 Task: In the Company valeo.com, Log call with description : 'Spoke to a prospect who expressed interest in our solution.'; Select call outcome: 'Busy '; Select call Direction: Inbound; Add date: '29 September, 2023' and time 3:00:PM. Logged in from softage.1@softage.net
Action: Mouse moved to (79, 53)
Screenshot: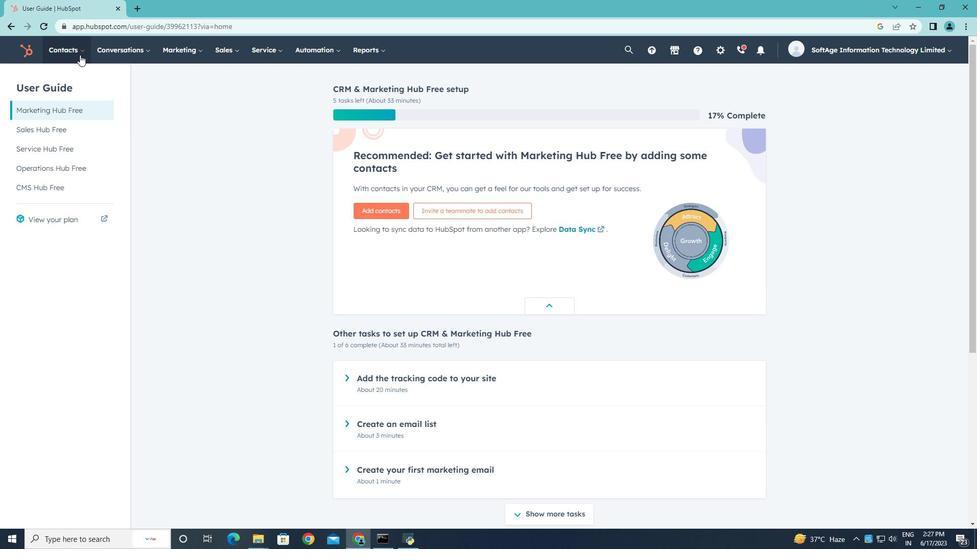 
Action: Mouse pressed left at (79, 53)
Screenshot: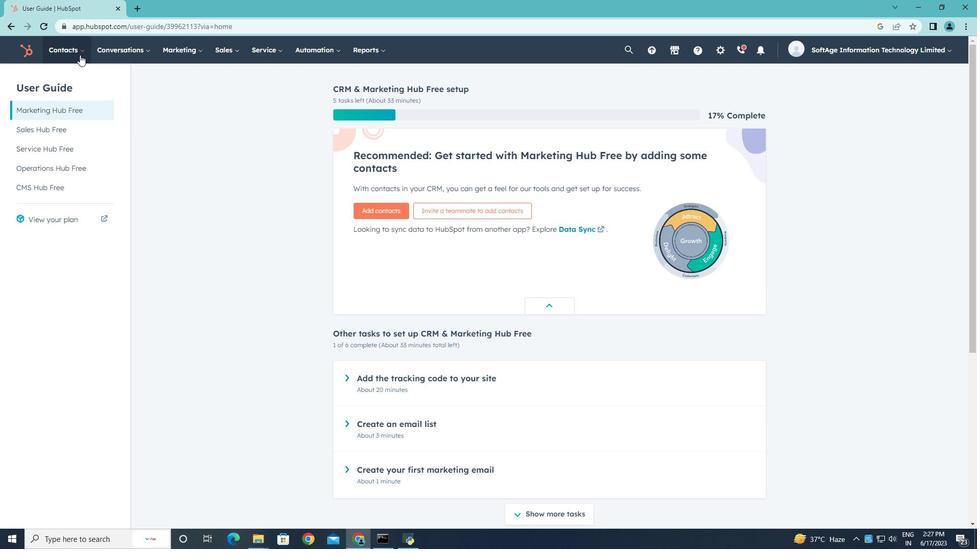 
Action: Mouse moved to (71, 94)
Screenshot: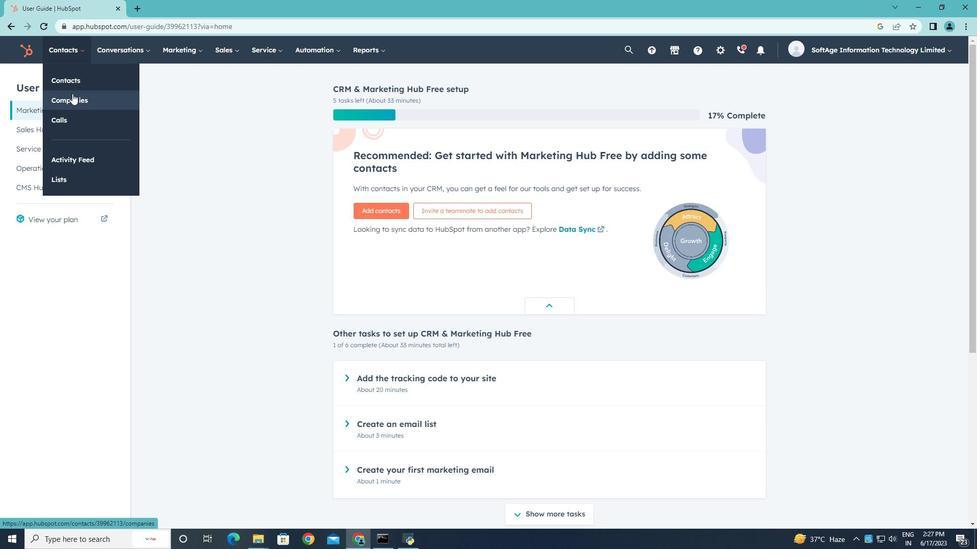 
Action: Mouse pressed left at (71, 94)
Screenshot: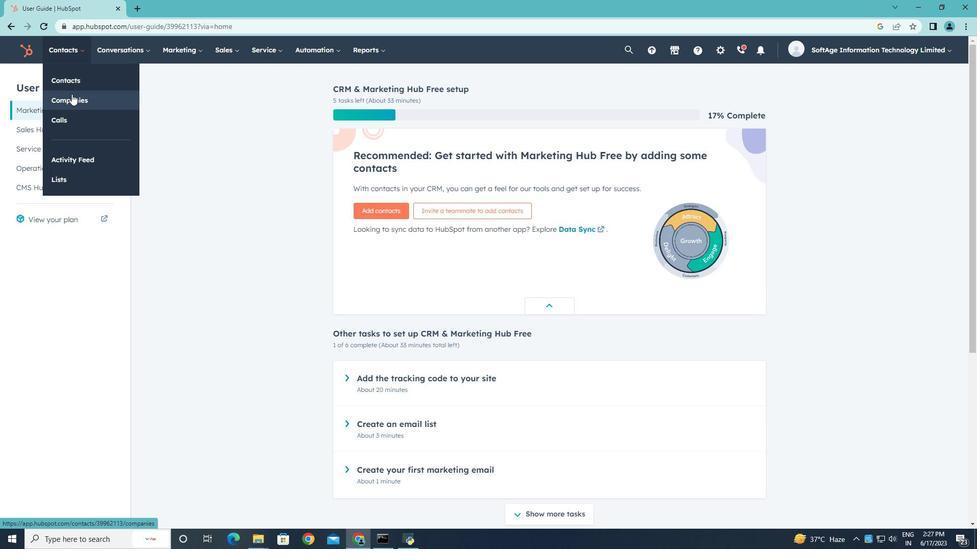 
Action: Mouse moved to (101, 164)
Screenshot: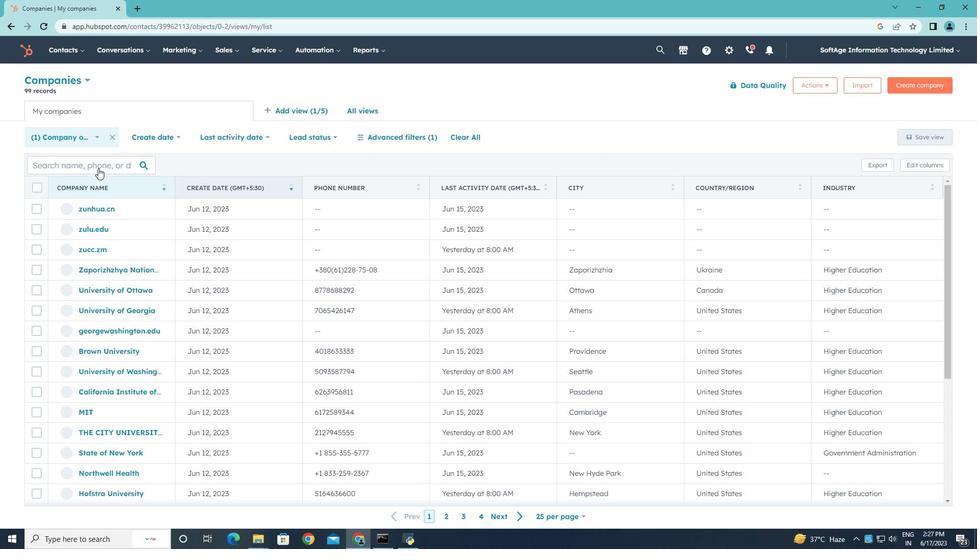 
Action: Mouse pressed left at (101, 164)
Screenshot: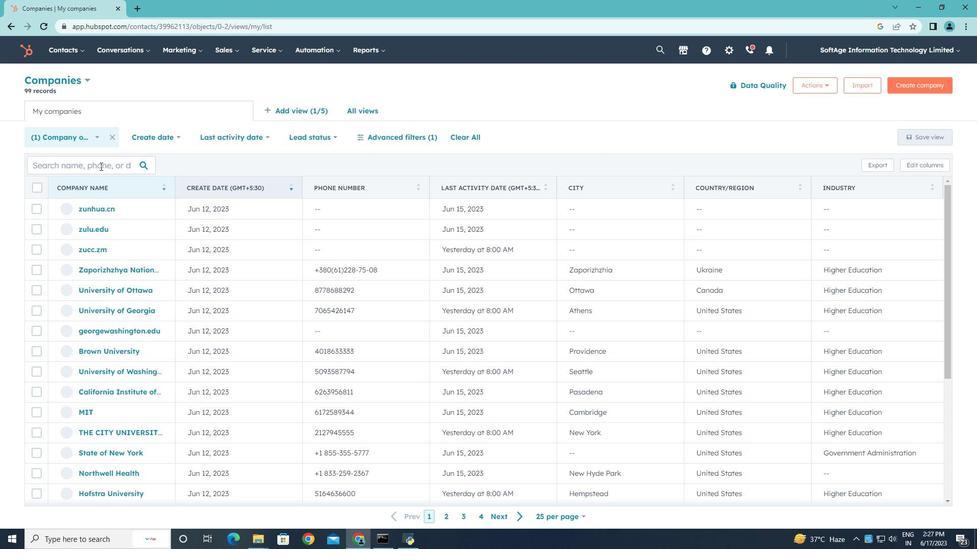 
Action: Key pressed valeo.com
Screenshot: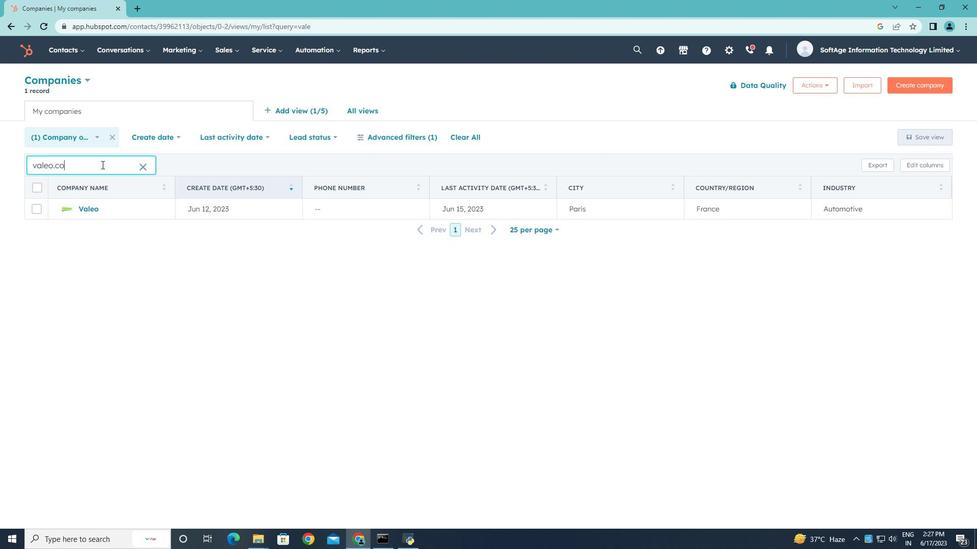
Action: Mouse moved to (89, 207)
Screenshot: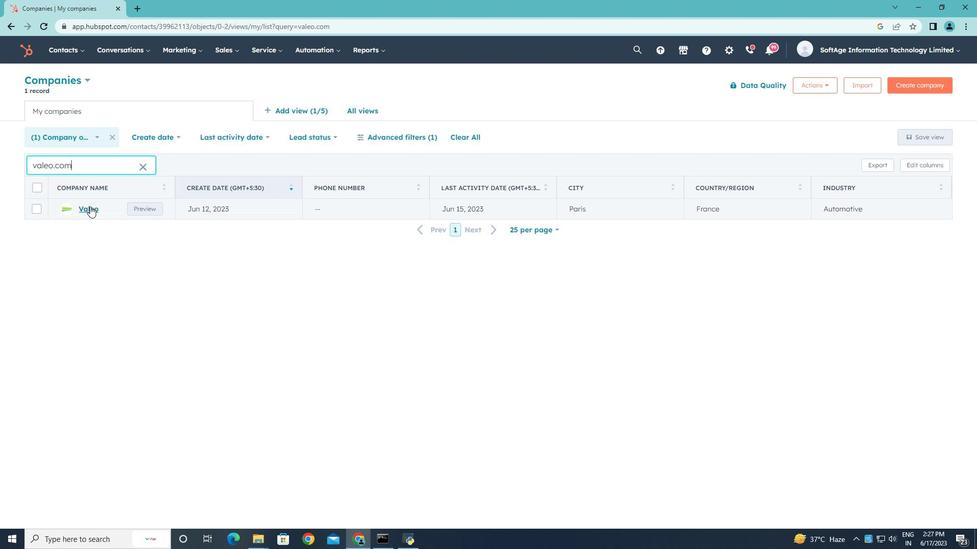 
Action: Mouse pressed left at (89, 207)
Screenshot: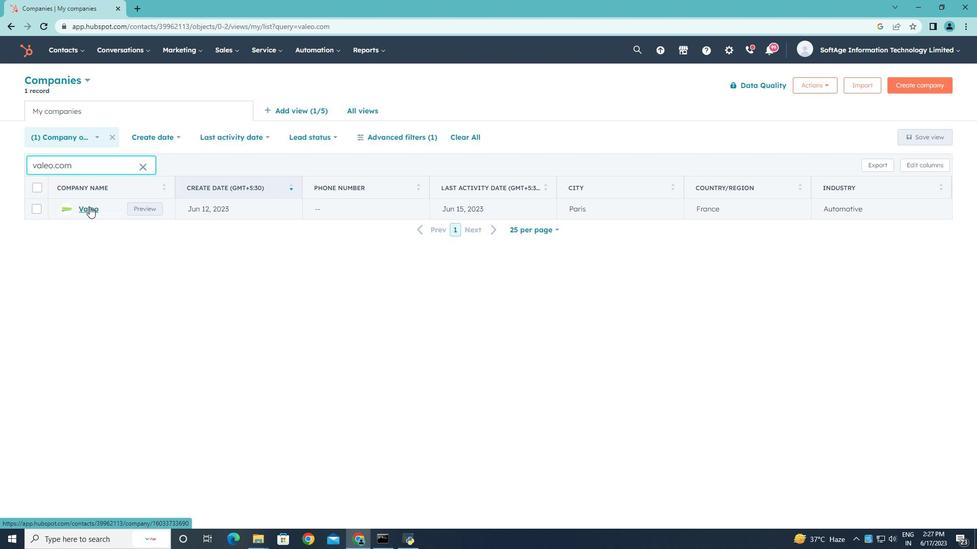 
Action: Mouse moved to (203, 169)
Screenshot: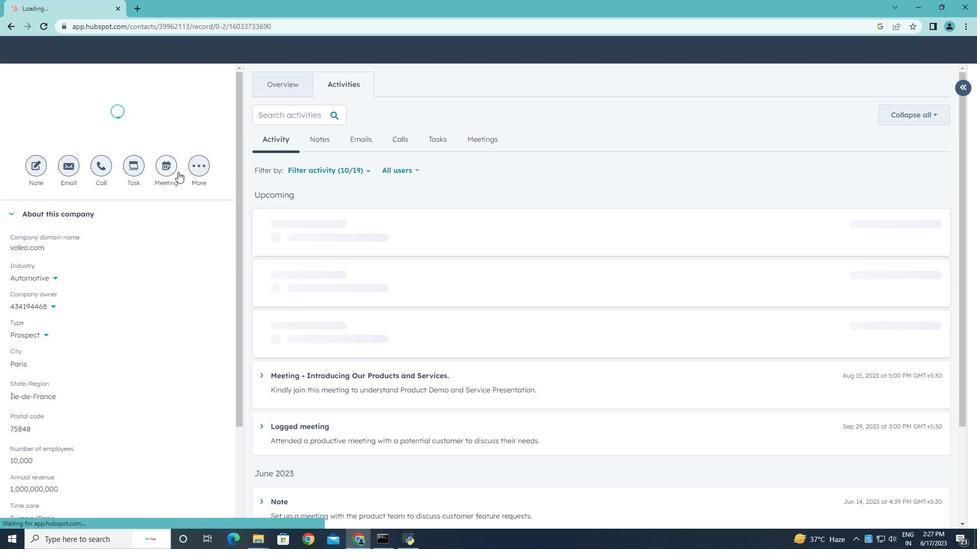 
Action: Mouse pressed left at (203, 169)
Screenshot: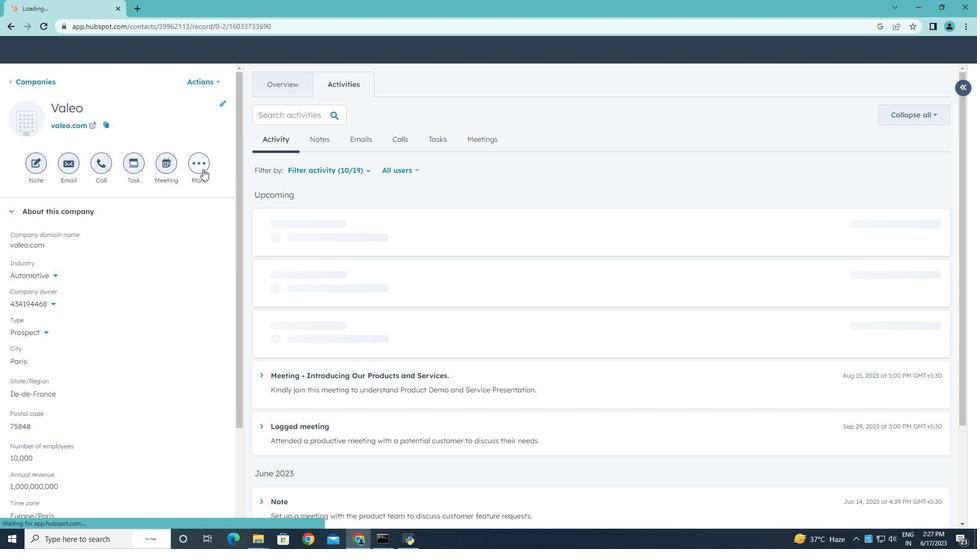 
Action: Mouse moved to (177, 245)
Screenshot: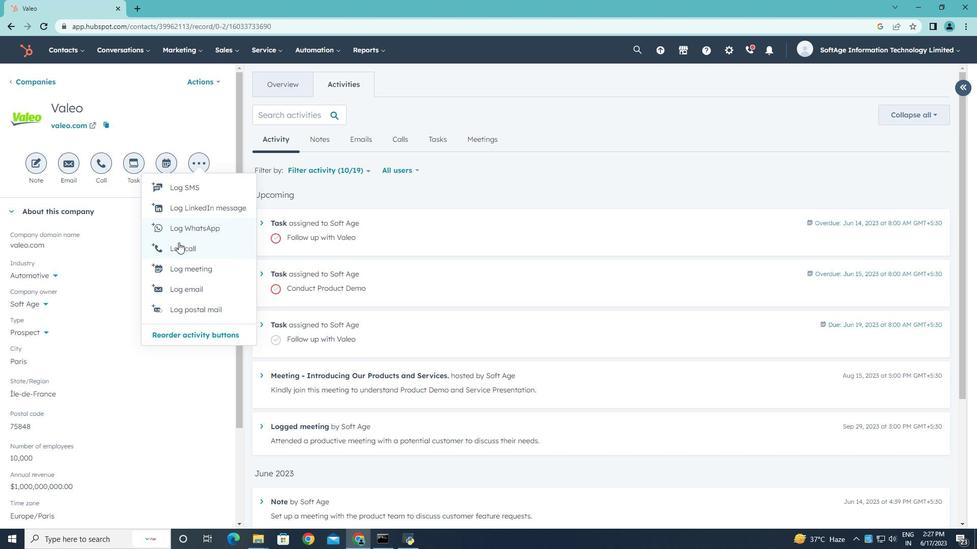 
Action: Mouse pressed left at (177, 245)
Screenshot: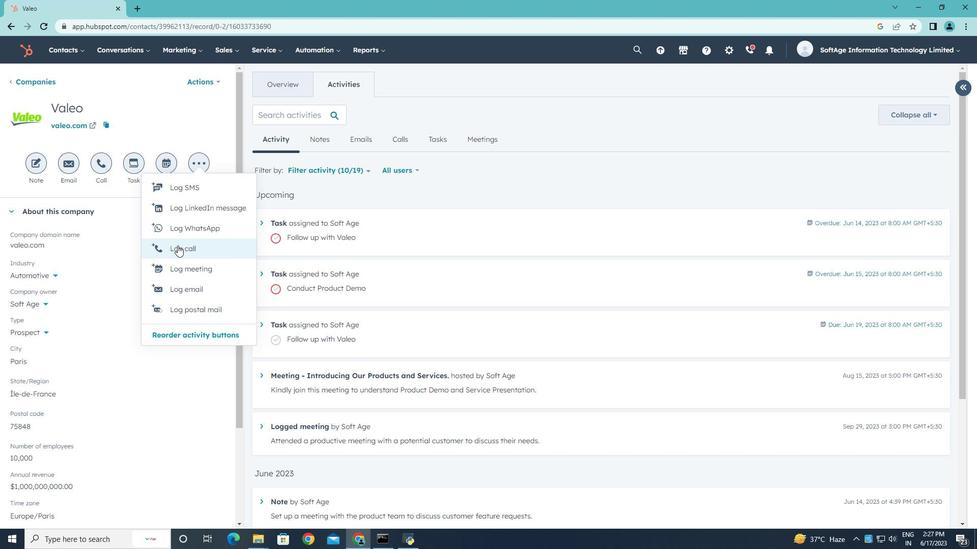 
Action: Key pressed <Key.shift>Spoke<Key.space>to<Key.space>a<Key.space>prospect<Key.space>who<Key.space>expressed<Key.space>interest<Key.space>in<Key.space>your<Key.backspace><Key.backspace><Key.backspace><Key.backspace>our<Key.space>solution.
Screenshot: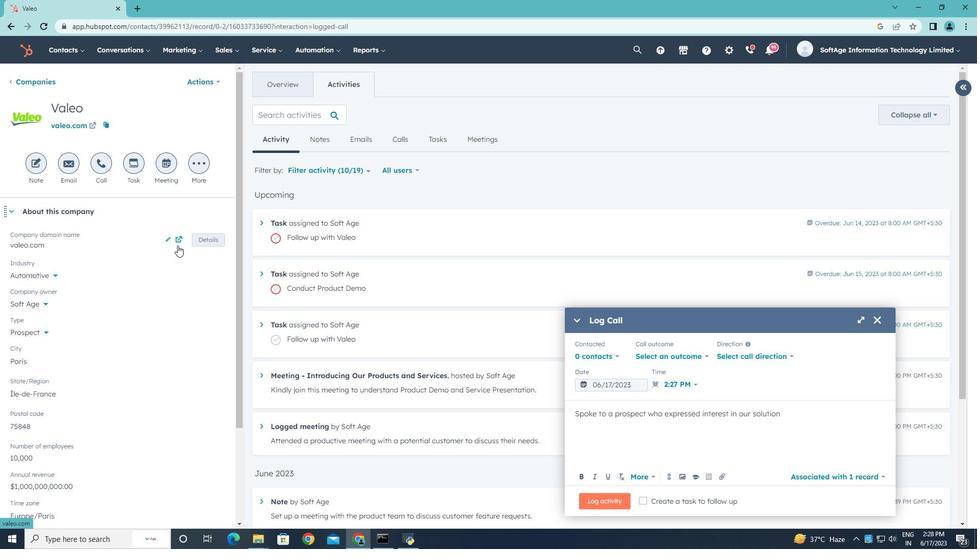 
Action: Mouse moved to (708, 358)
Screenshot: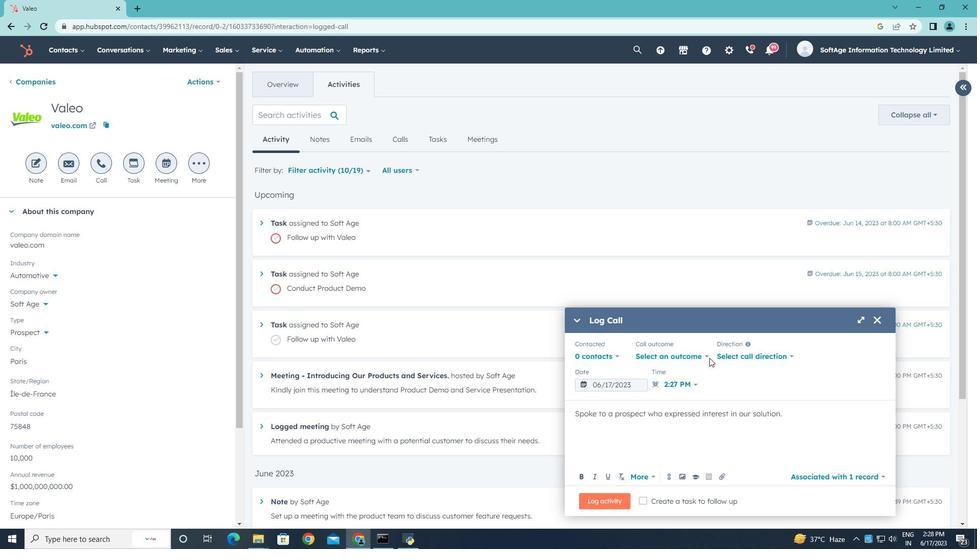 
Action: Mouse pressed left at (708, 358)
Screenshot: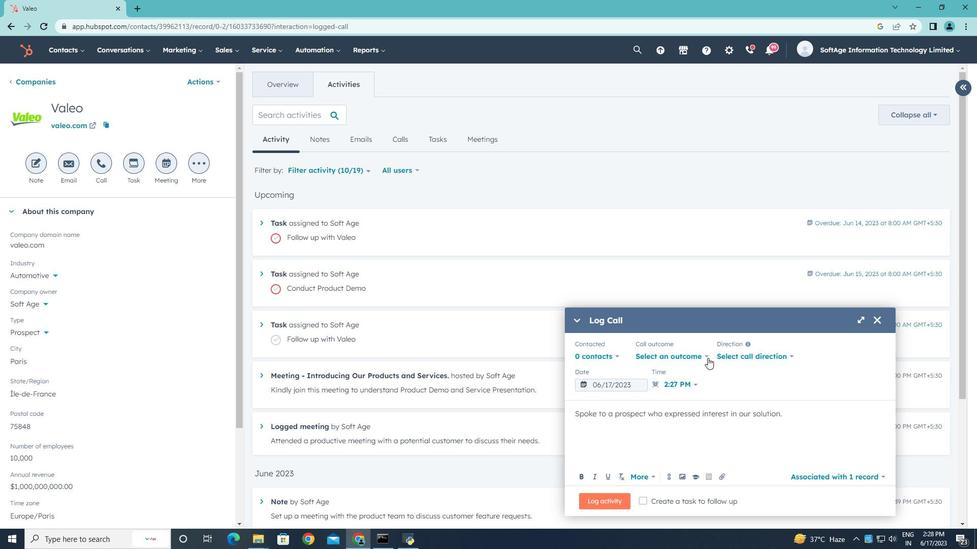 
Action: Mouse moved to (687, 381)
Screenshot: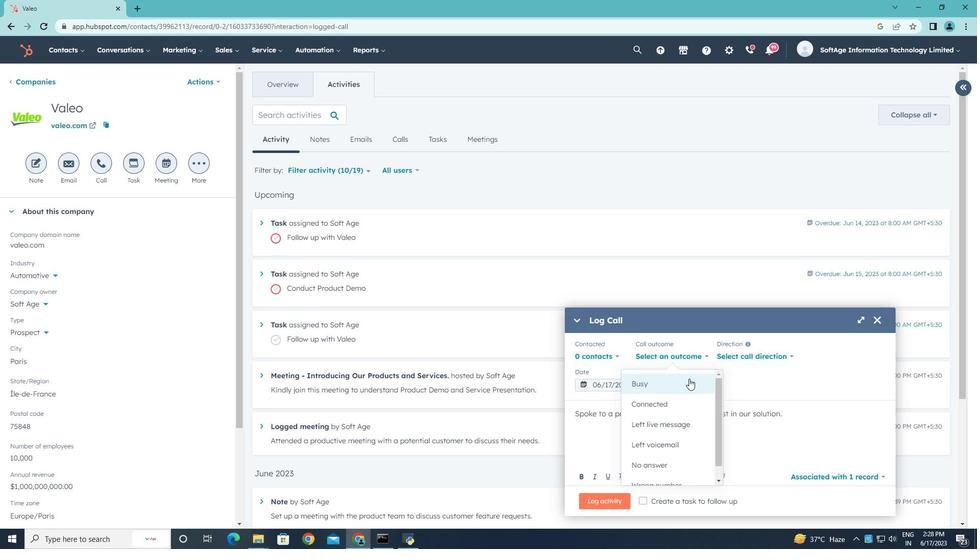
Action: Mouse pressed left at (687, 381)
Screenshot: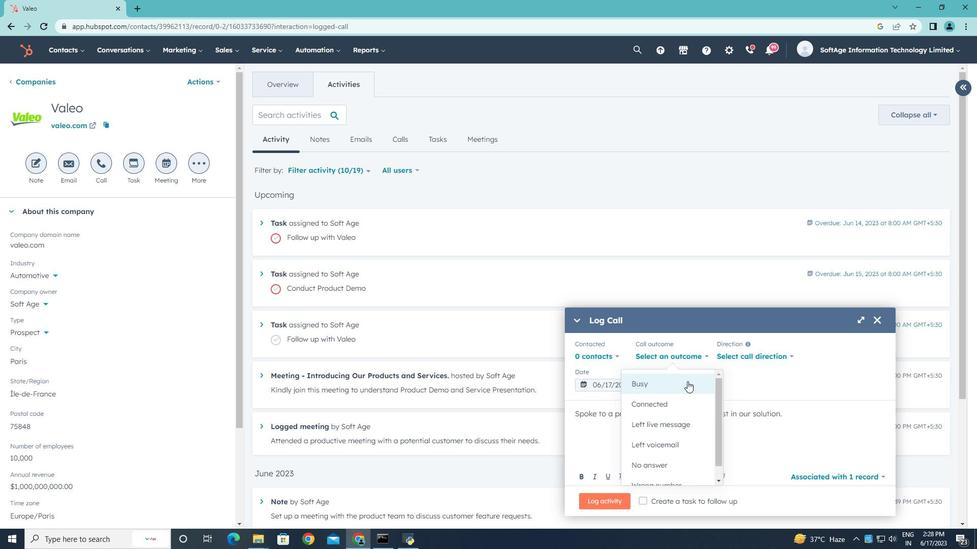 
Action: Mouse moved to (742, 356)
Screenshot: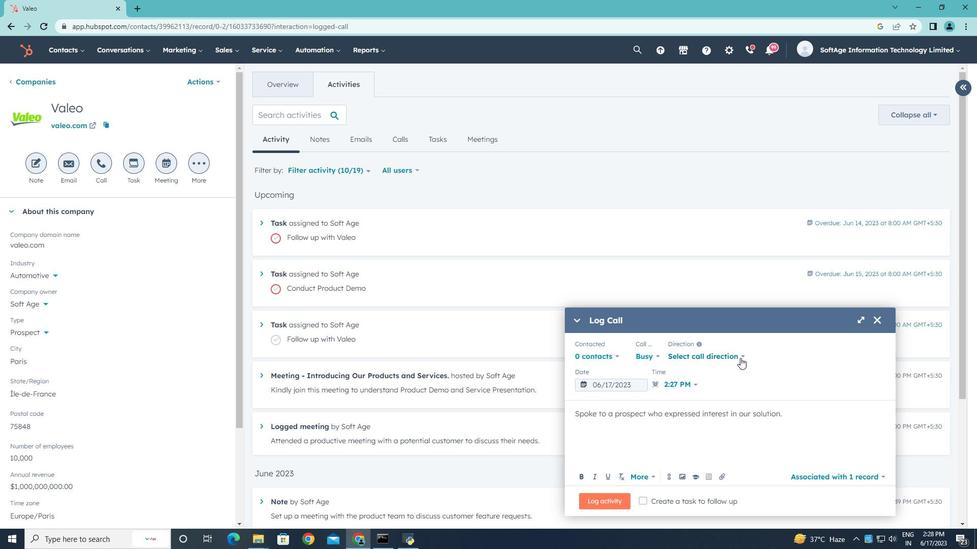 
Action: Mouse pressed left at (742, 356)
Screenshot: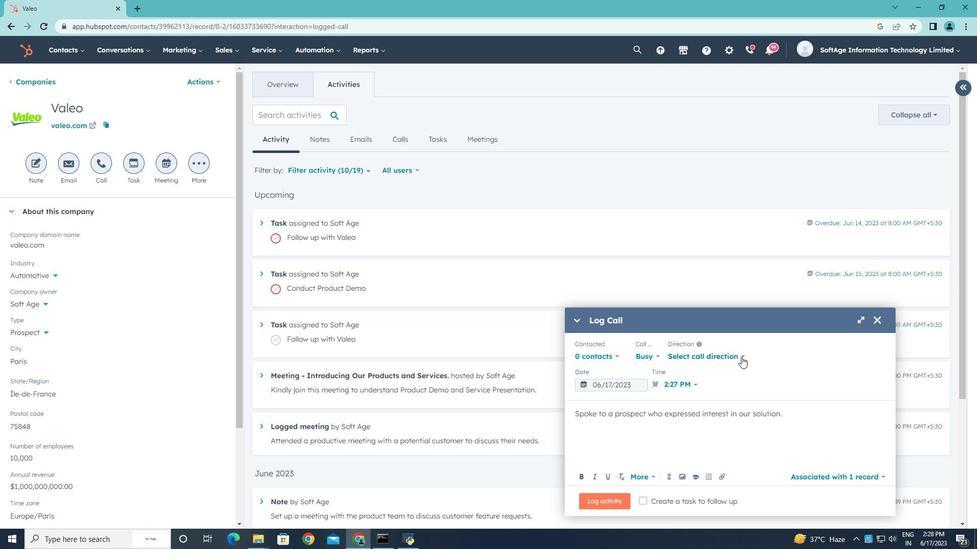 
Action: Mouse moved to (714, 381)
Screenshot: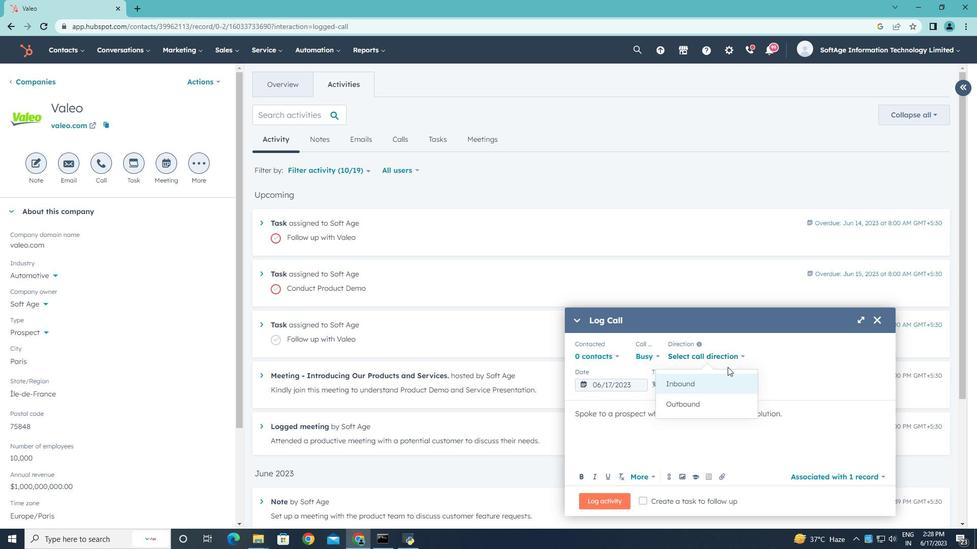 
Action: Mouse pressed left at (714, 381)
Screenshot: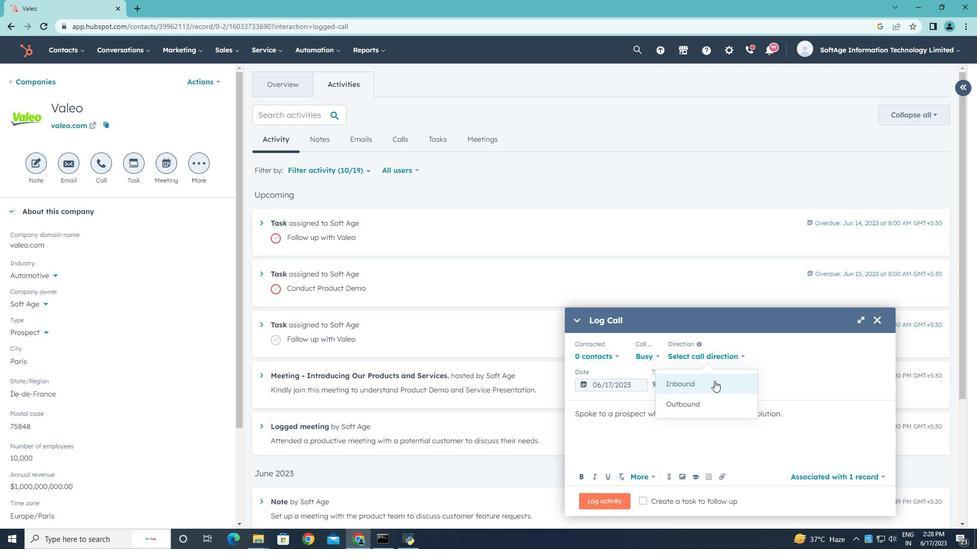 
Action: Mouse moved to (785, 358)
Screenshot: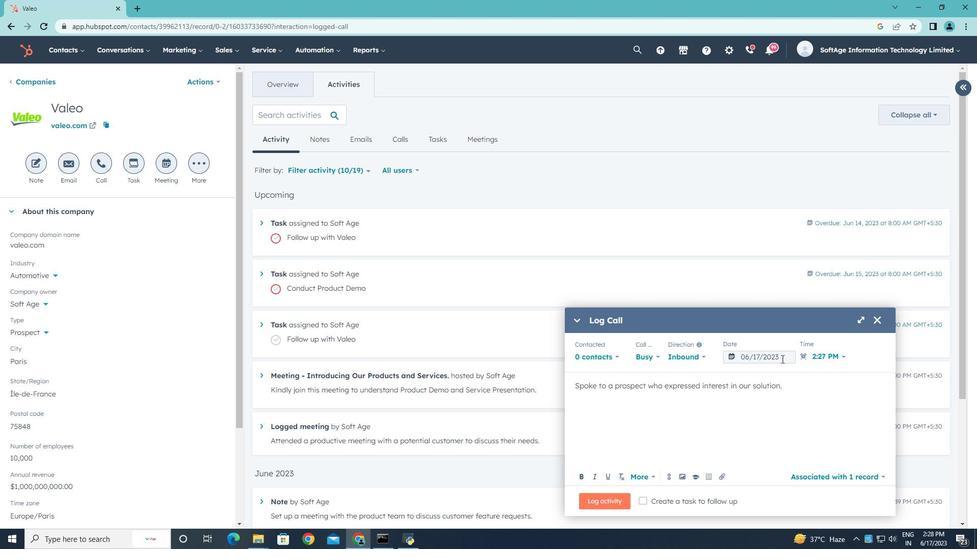 
Action: Mouse pressed left at (785, 358)
Screenshot: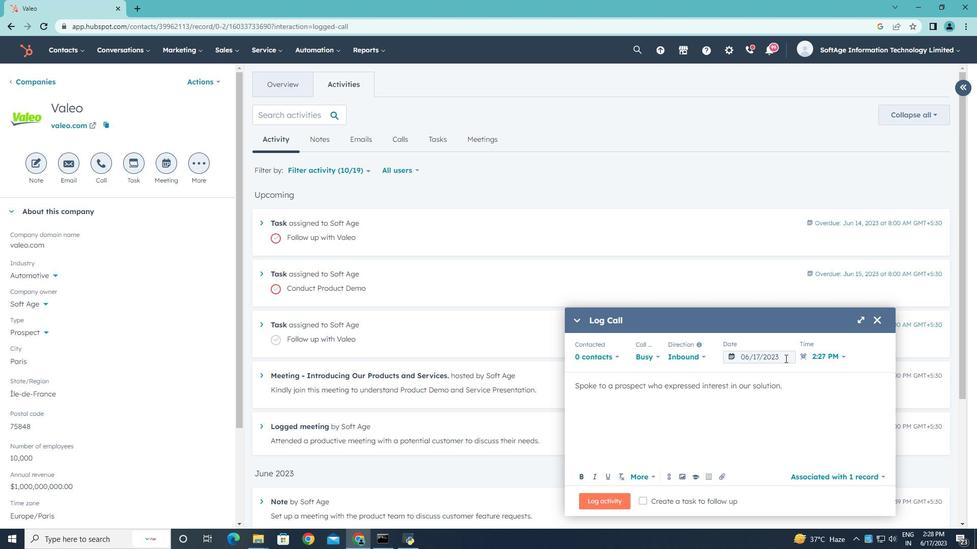
Action: Mouse moved to (853, 195)
Screenshot: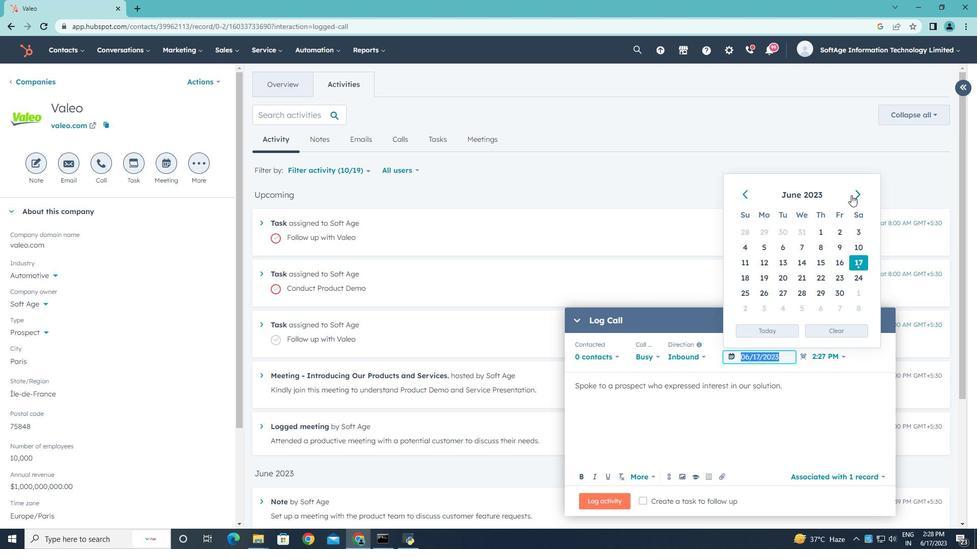 
Action: Mouse pressed left at (853, 195)
Screenshot: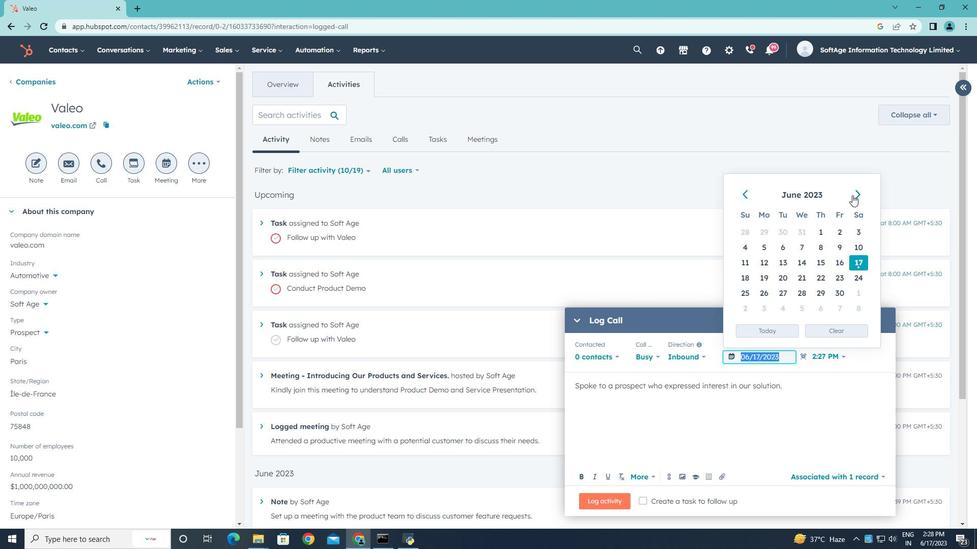 
Action: Mouse moved to (853, 195)
Screenshot: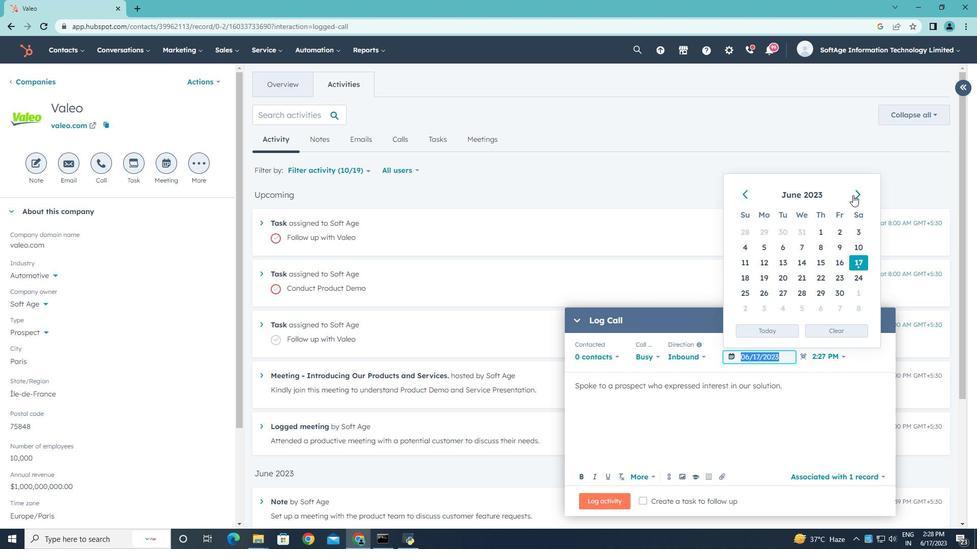 
Action: Mouse pressed left at (853, 195)
Screenshot: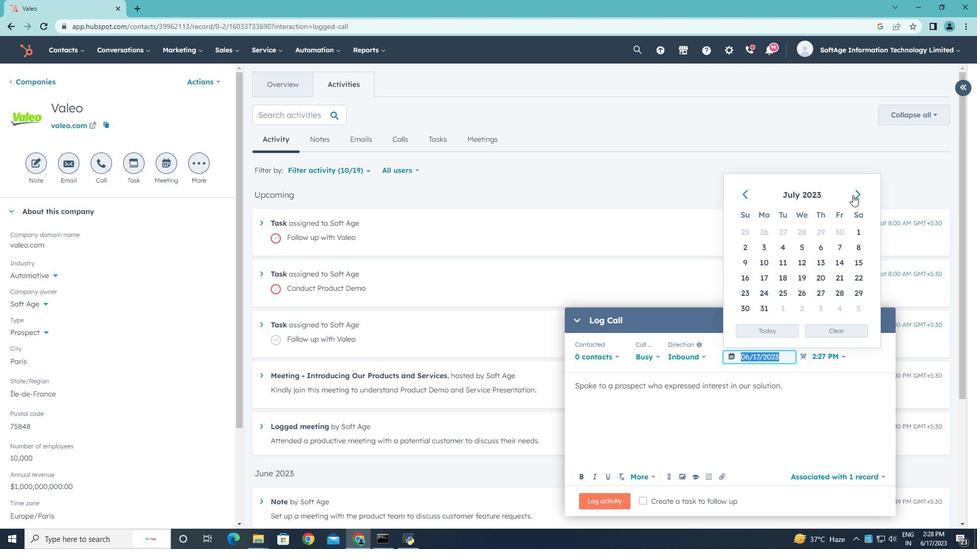 
Action: Mouse pressed left at (853, 195)
Screenshot: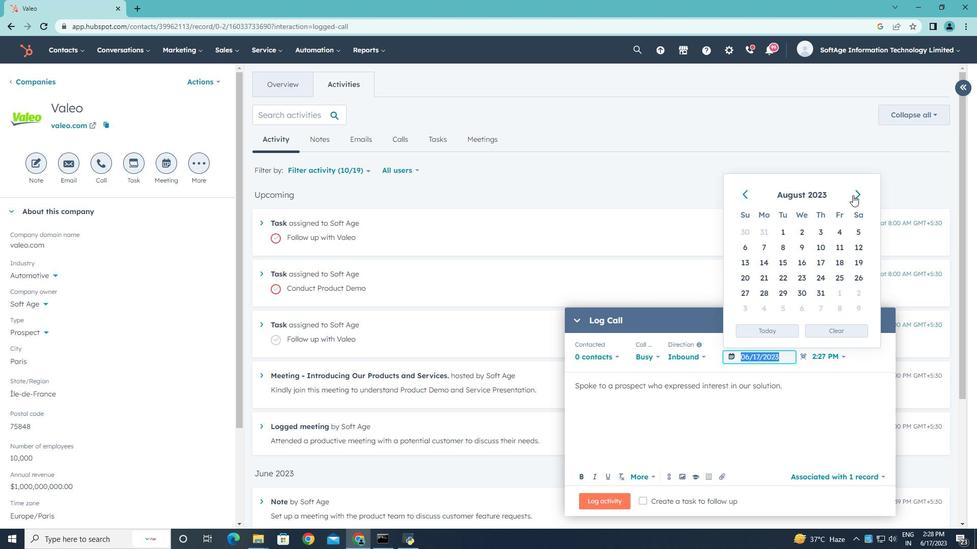 
Action: Mouse moved to (843, 293)
Screenshot: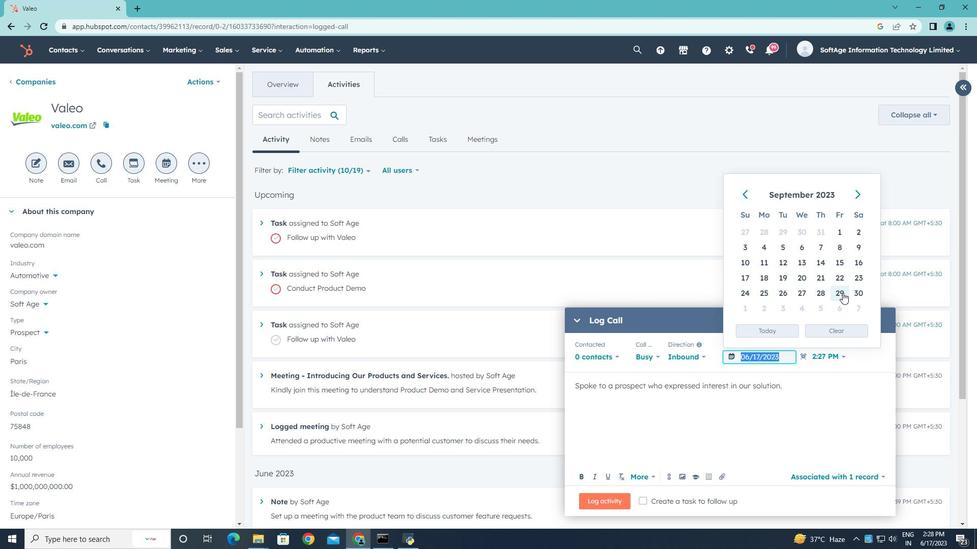 
Action: Mouse pressed left at (843, 293)
Screenshot: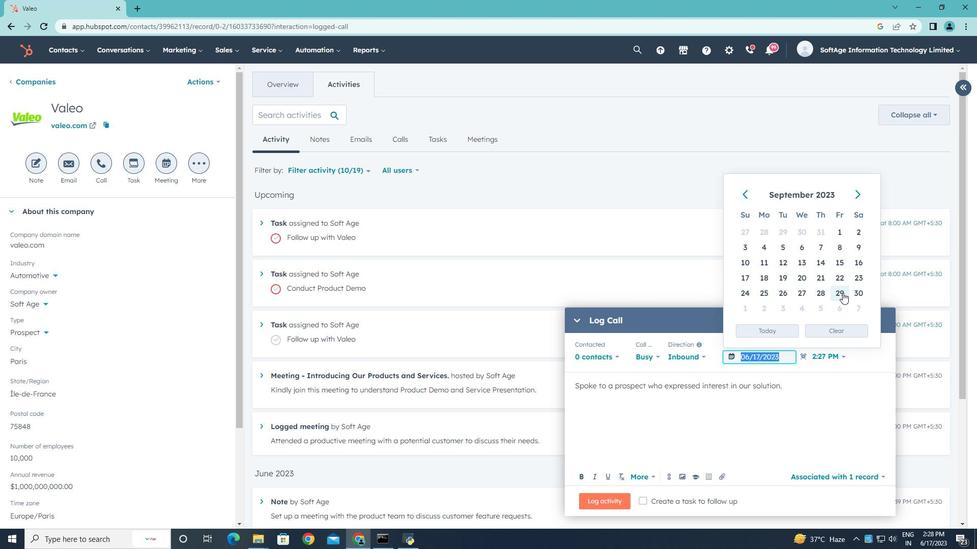 
Action: Mouse moved to (843, 356)
Screenshot: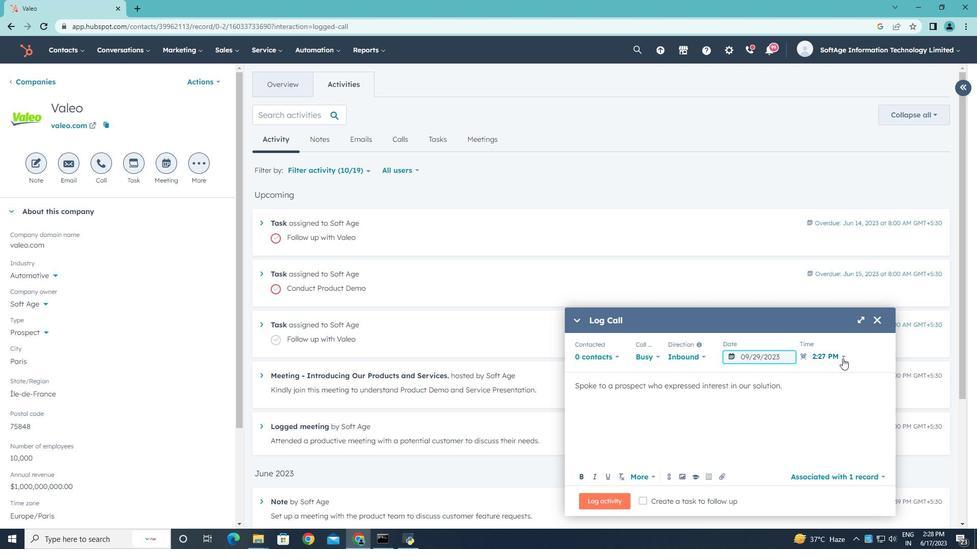 
Action: Mouse pressed left at (843, 356)
Screenshot: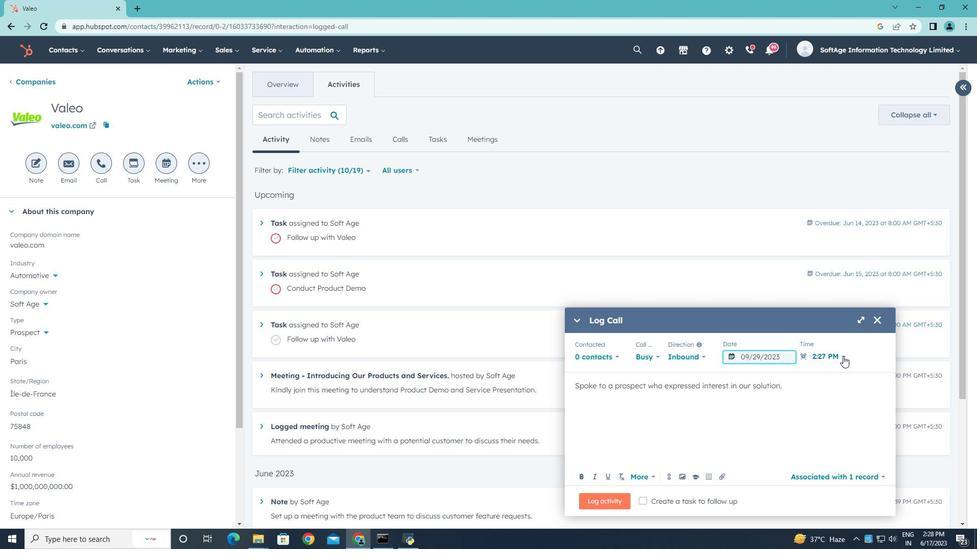 
Action: Mouse moved to (817, 420)
Screenshot: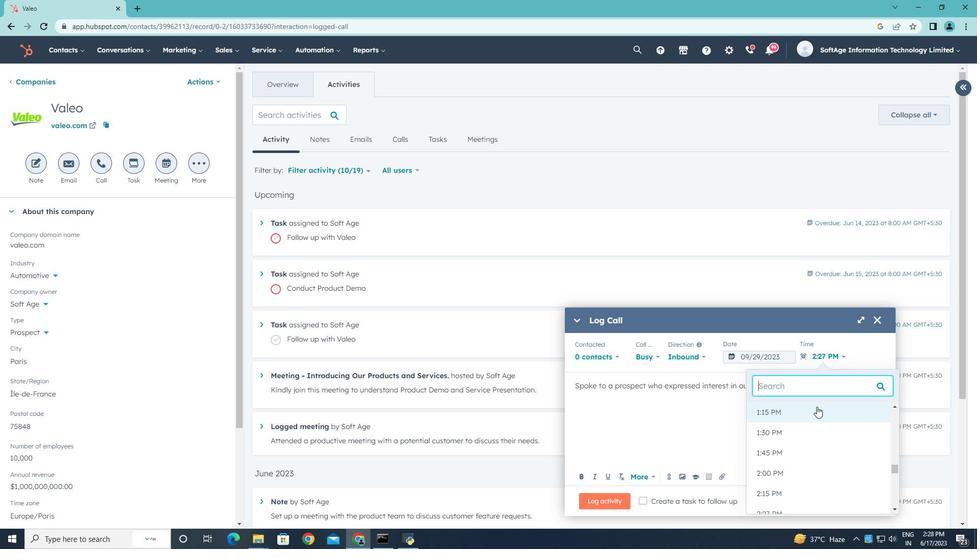 
Action: Mouse scrolled (817, 414) with delta (0, 0)
Screenshot: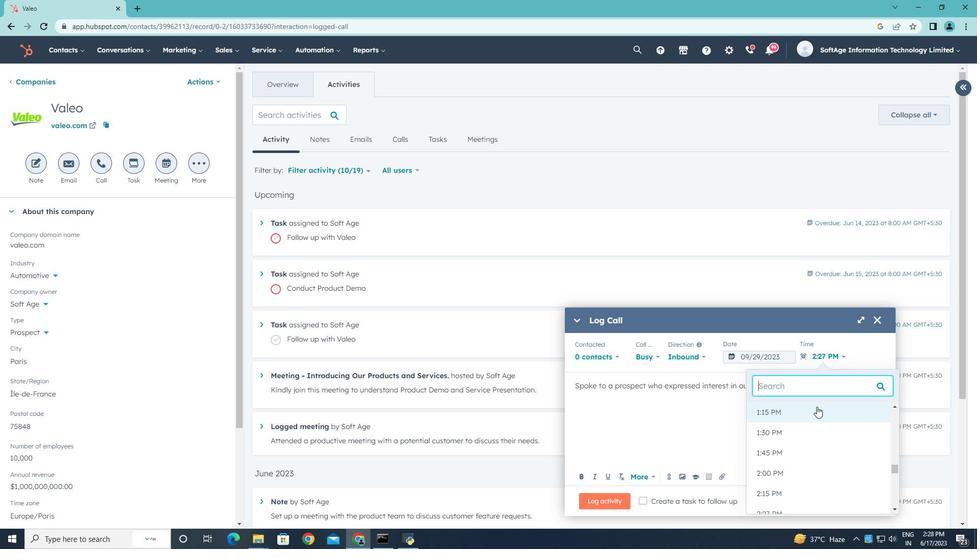 
Action: Mouse scrolled (817, 419) with delta (0, 0)
Screenshot: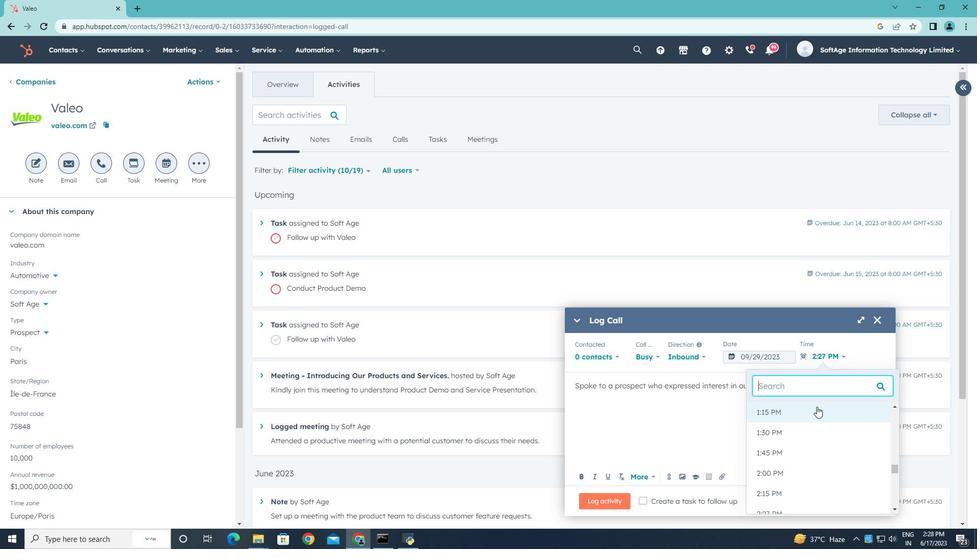 
Action: Mouse moved to (817, 421)
Screenshot: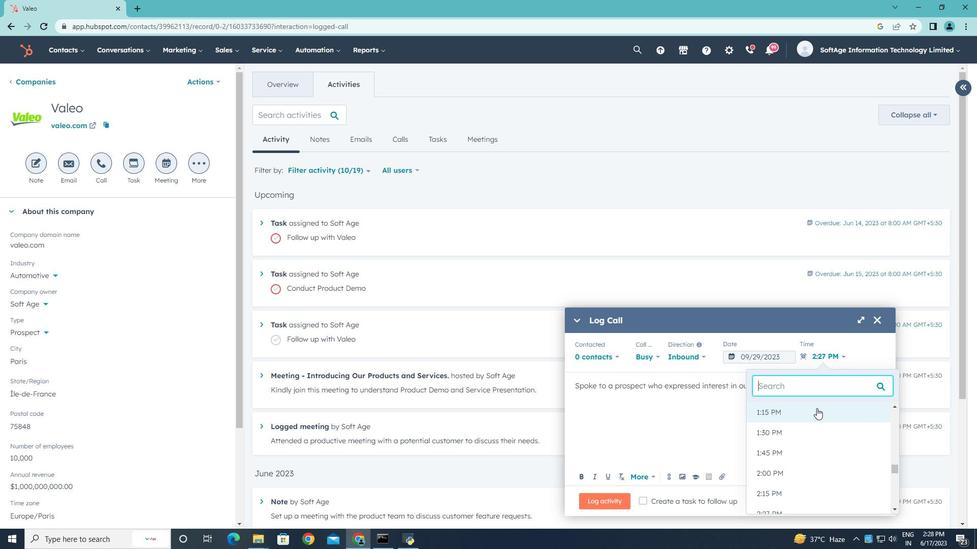 
Action: Mouse scrolled (817, 420) with delta (0, 0)
Screenshot: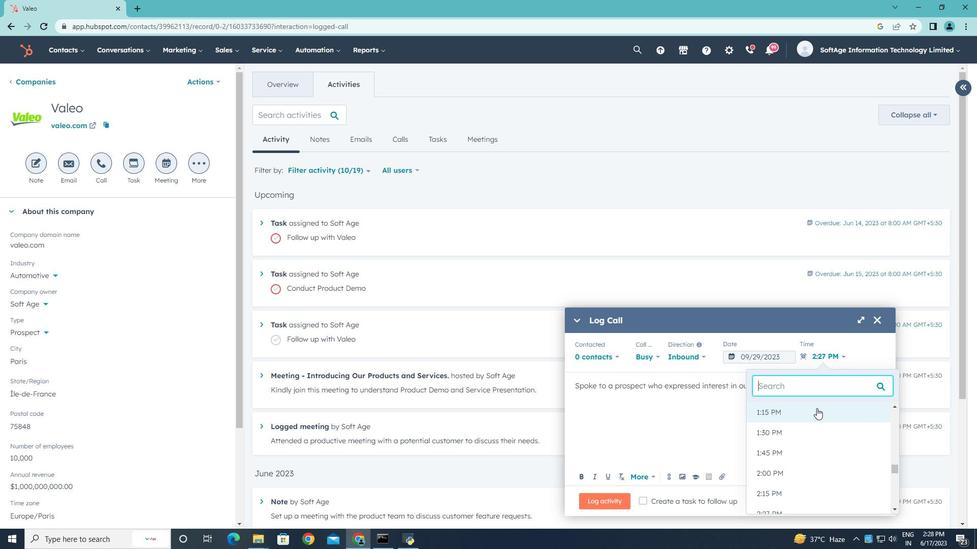 
Action: Mouse moved to (816, 421)
Screenshot: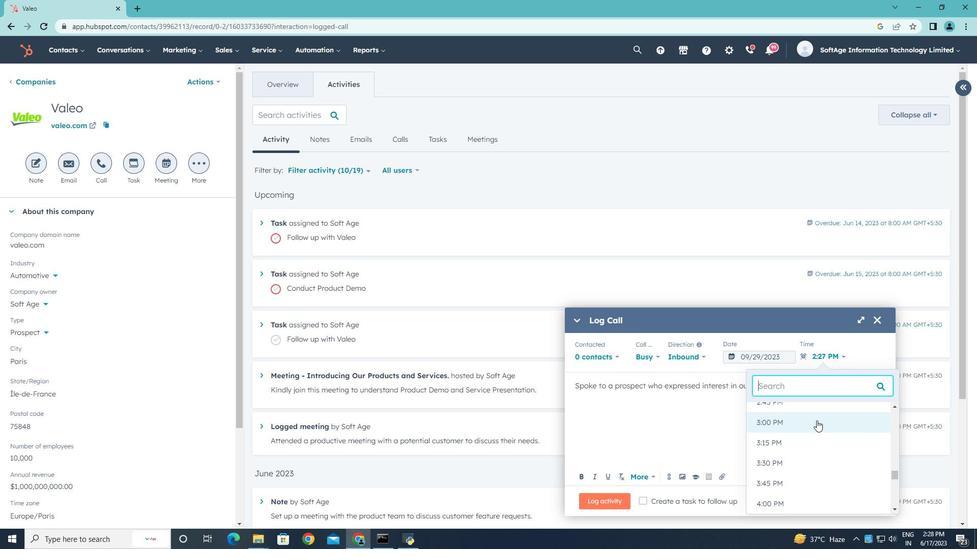 
Action: Mouse pressed left at (816, 421)
Screenshot: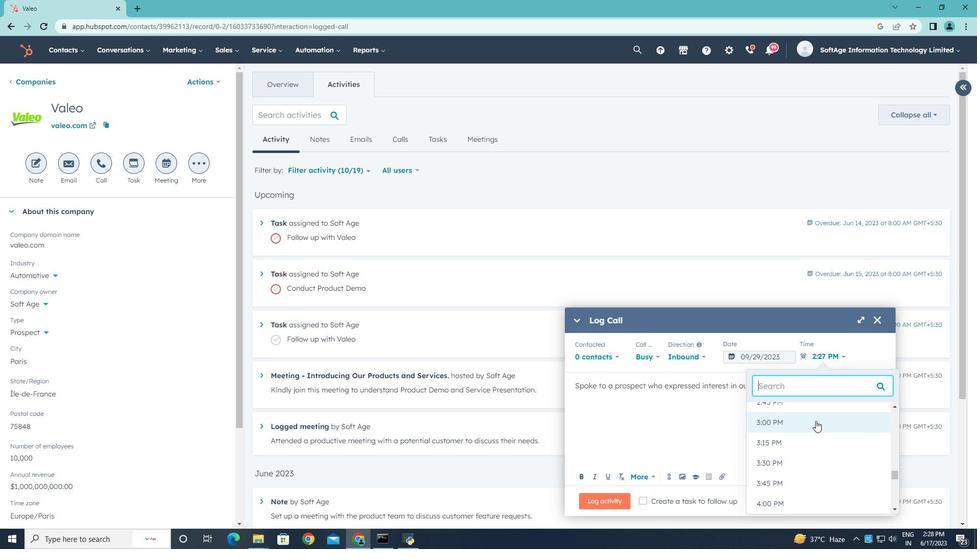 
Action: Mouse moved to (616, 502)
Screenshot: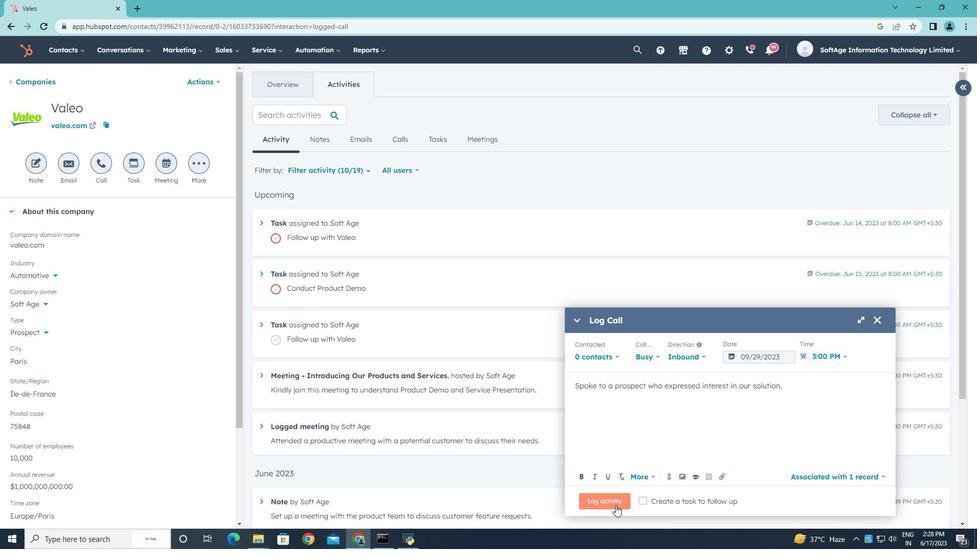 
Action: Mouse pressed left at (616, 502)
Screenshot: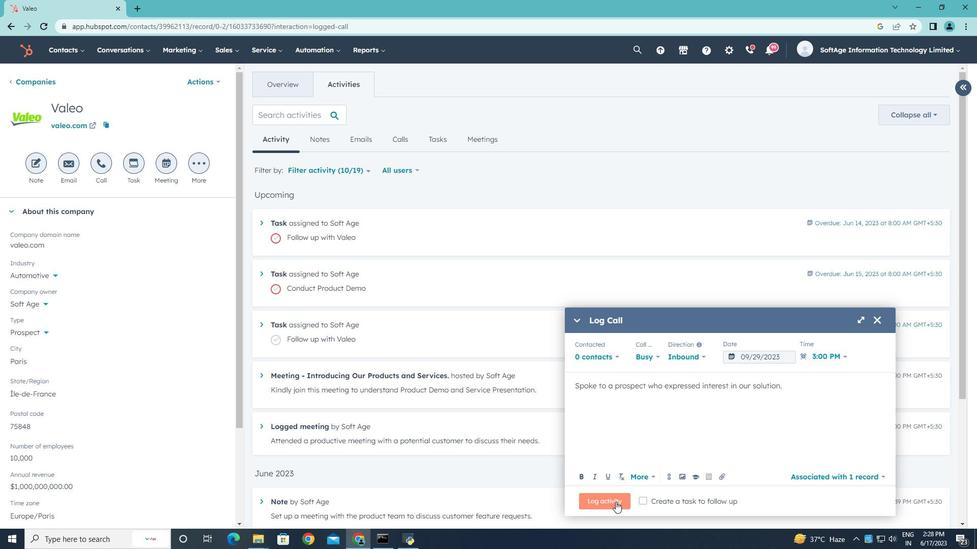 
